 Task: Create in the project Trailblazer in Backlog an issue 'Create a new online platform for online fashion design courses with advanced virtual try-on and 3D modeling features', assign it to team member softage.1@softage.net and change the status to IN PROGRESS.
Action: Mouse moved to (77, 156)
Screenshot: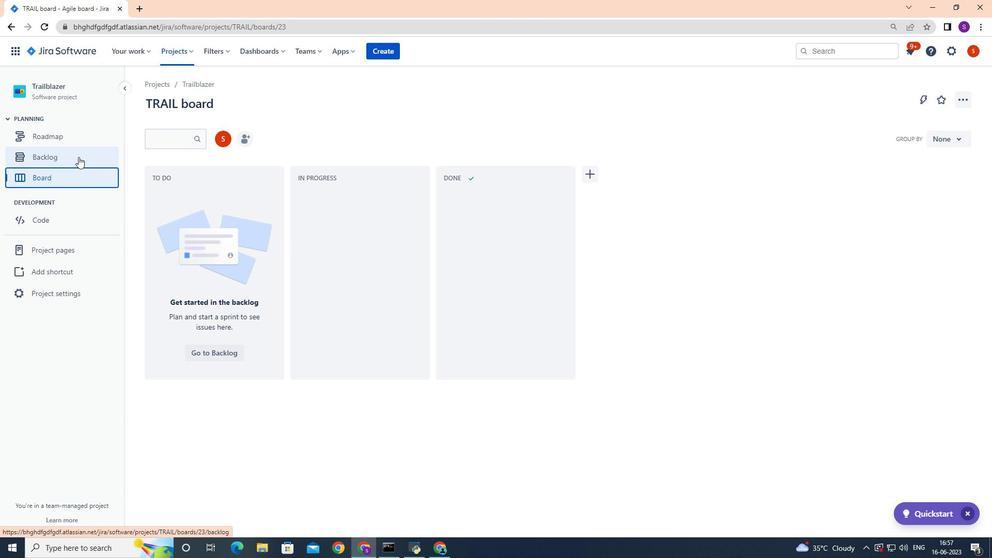 
Action: Mouse pressed left at (77, 156)
Screenshot: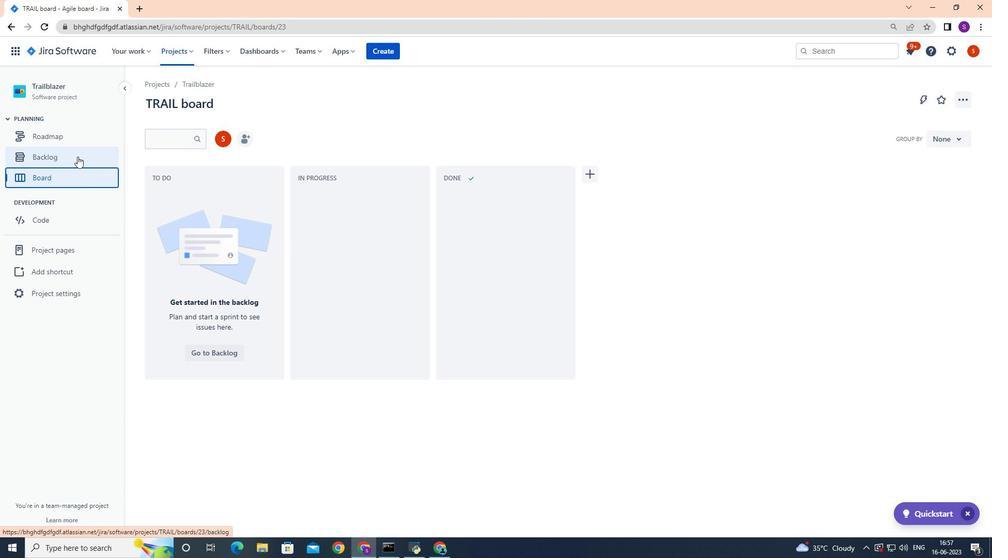 
Action: Mouse moved to (208, 209)
Screenshot: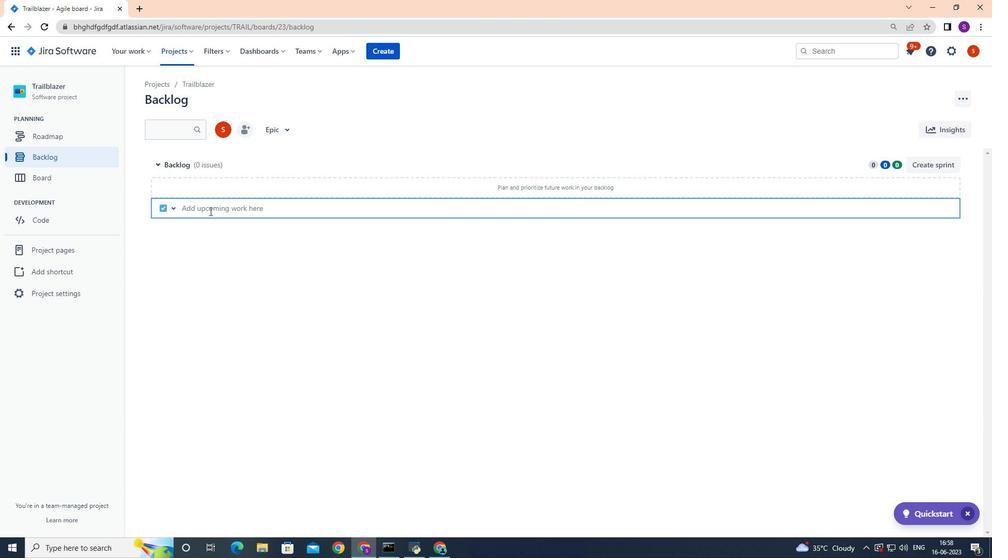 
Action: Mouse pressed left at (208, 209)
Screenshot: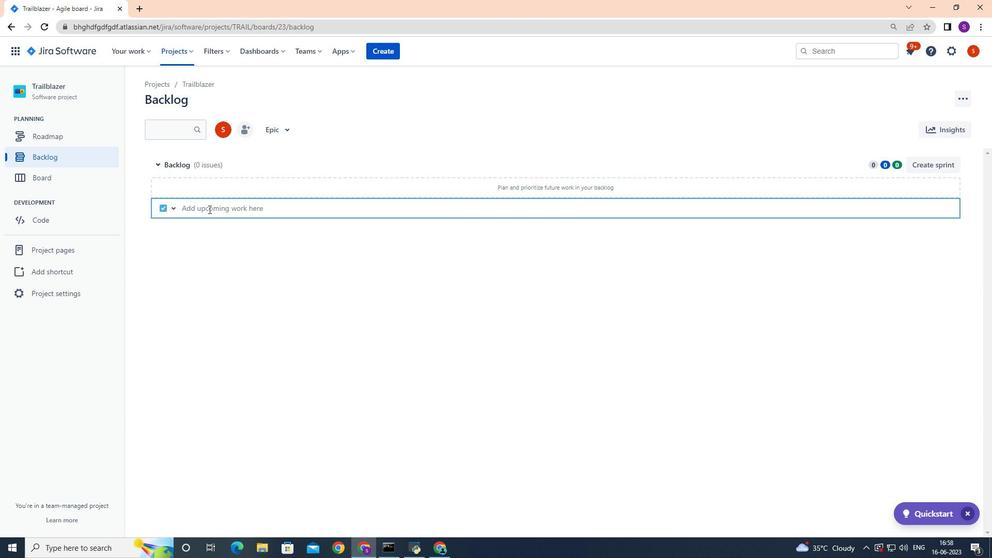 
Action: Mouse moved to (188, 255)
Screenshot: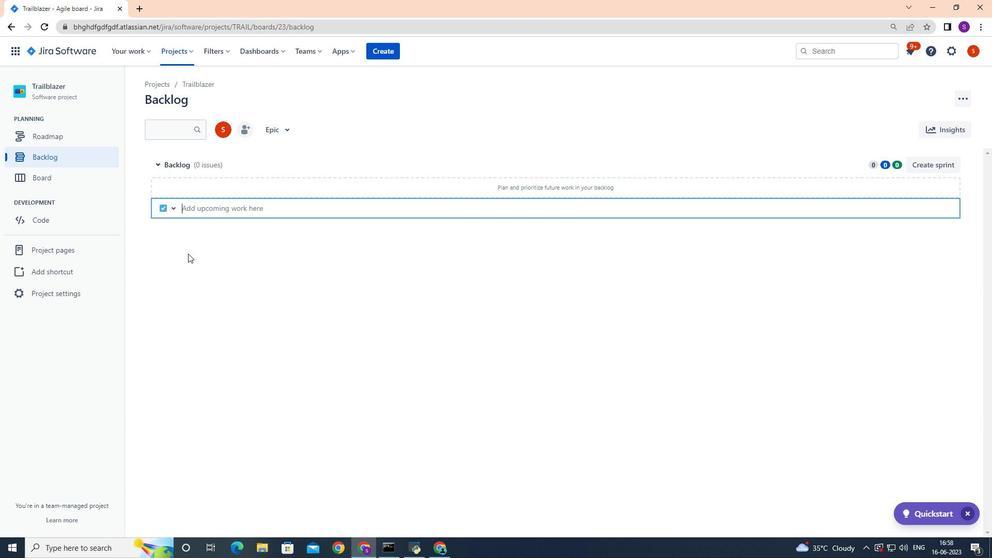
Action: Mouse pressed left at (188, 255)
Screenshot: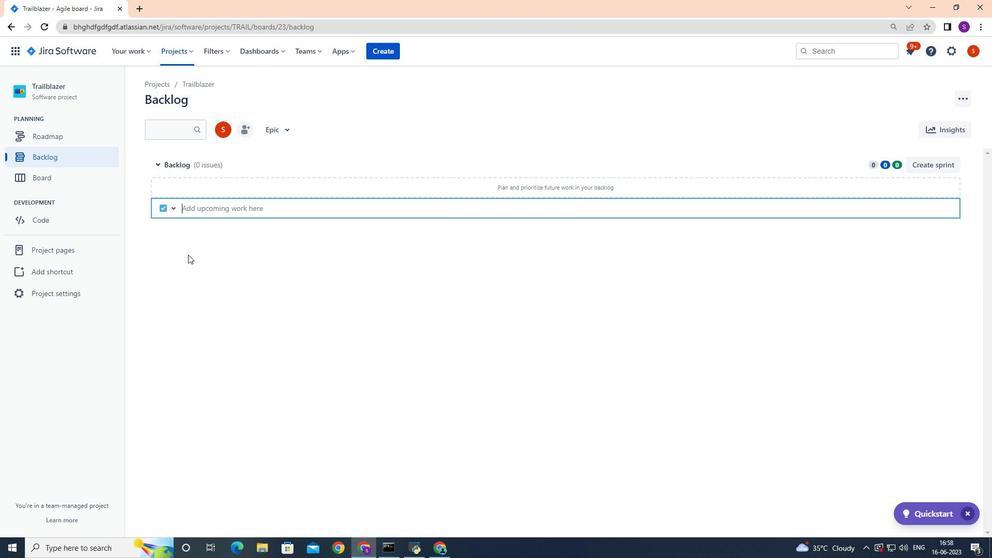 
Action: Mouse moved to (177, 206)
Screenshot: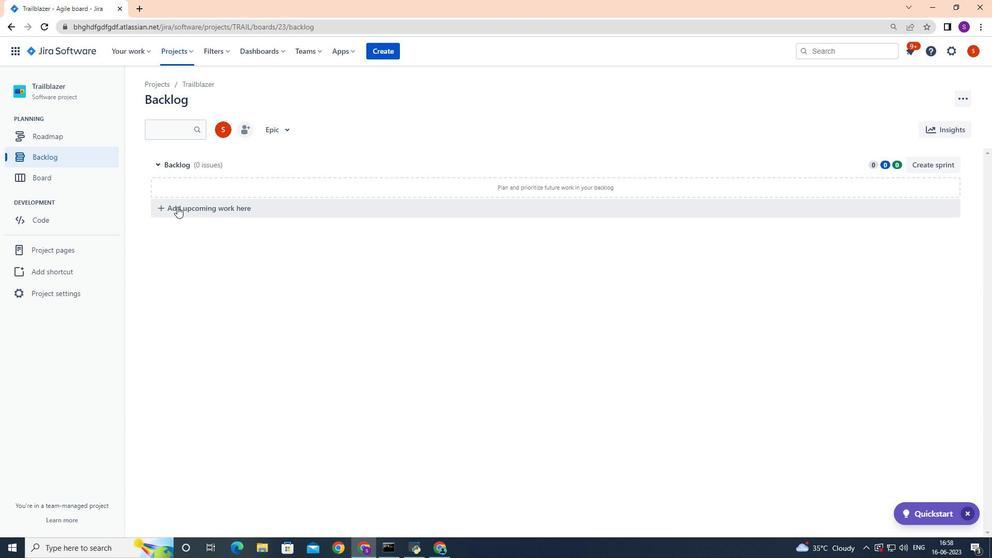 
Action: Mouse pressed left at (177, 206)
Screenshot: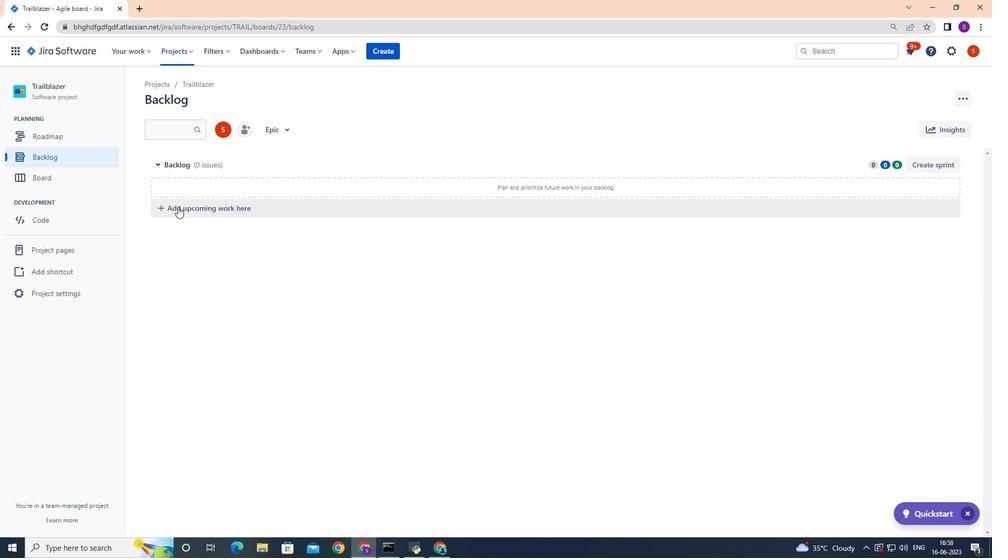 
Action: Mouse moved to (177, 206)
Screenshot: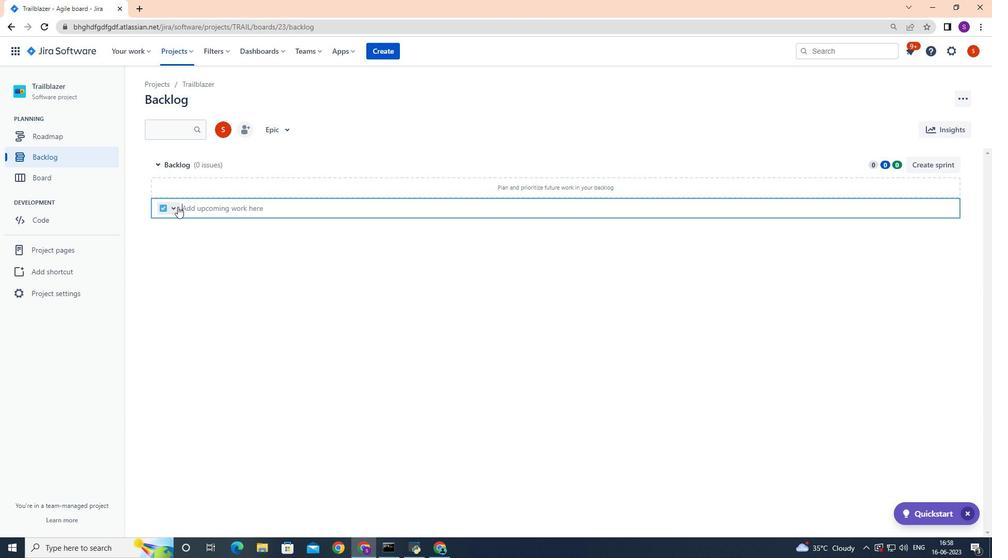 
Action: Key pressed <Key.shift>Create<Key.space>a<Key.space>new<Key.space>online<Key.space>platform<Key.space>for<Key.space>online<Key.space>fashion<Key.space>design<Key.space>courses<Key.space>with<Key.space>advanced<Key.space>virtual<Key.space>try-on<Key.space>and<Key.space>3<Key.shift>D<Key.space>modeling<Key.space>feature<Key.enter>
Screenshot: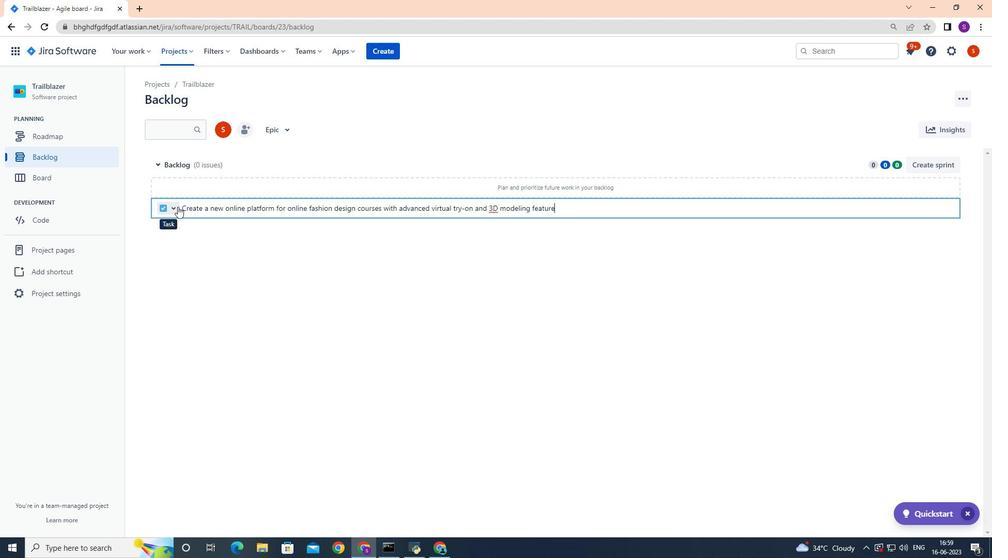 
Action: Mouse moved to (931, 186)
Screenshot: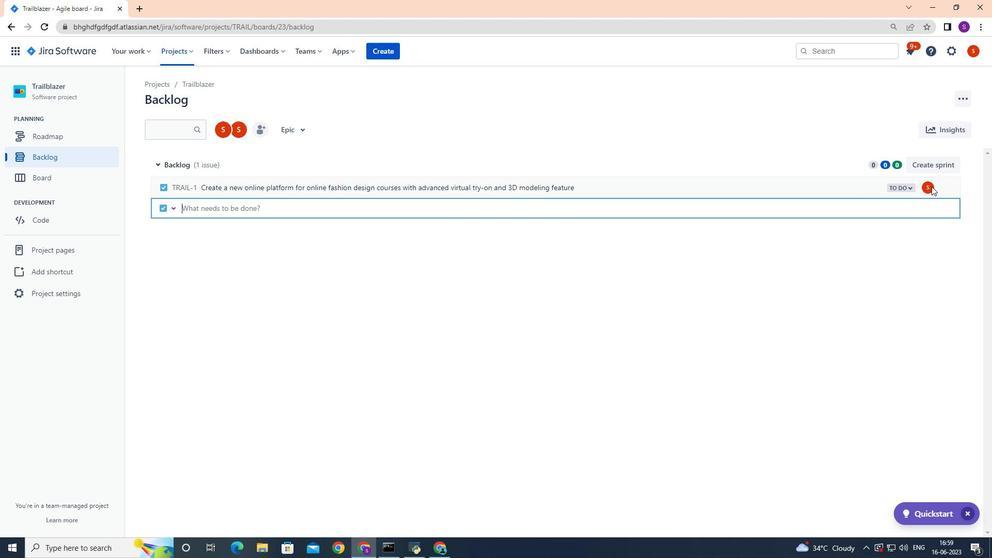 
Action: Mouse pressed left at (931, 186)
Screenshot: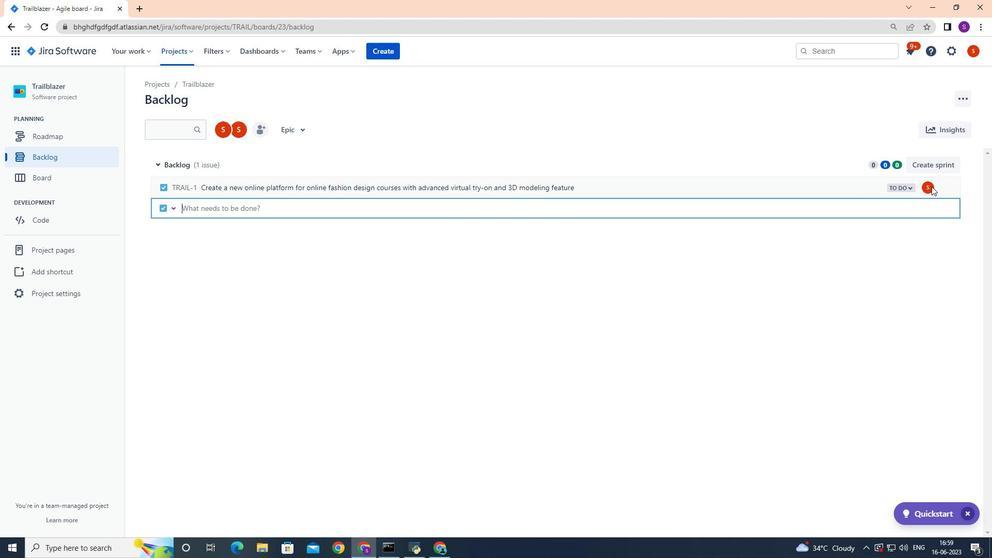 
Action: Mouse pressed left at (931, 186)
Screenshot: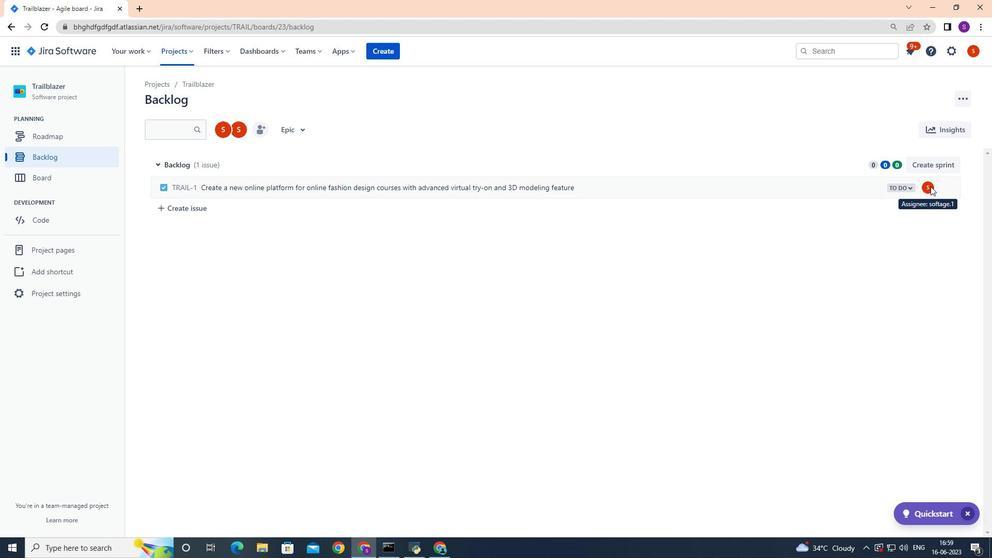 
Action: Mouse moved to (815, 186)
Screenshot: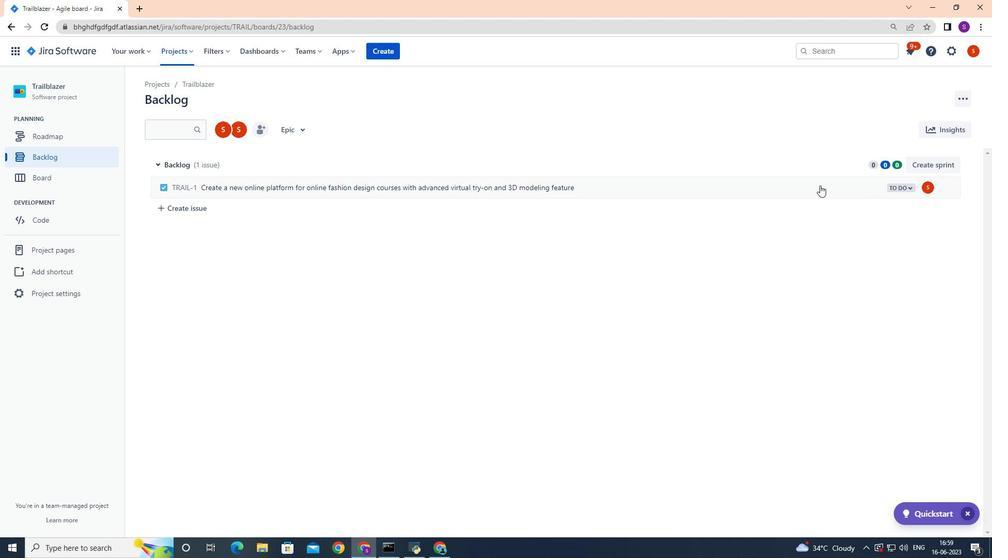 
Action: Mouse pressed left at (815, 186)
Screenshot: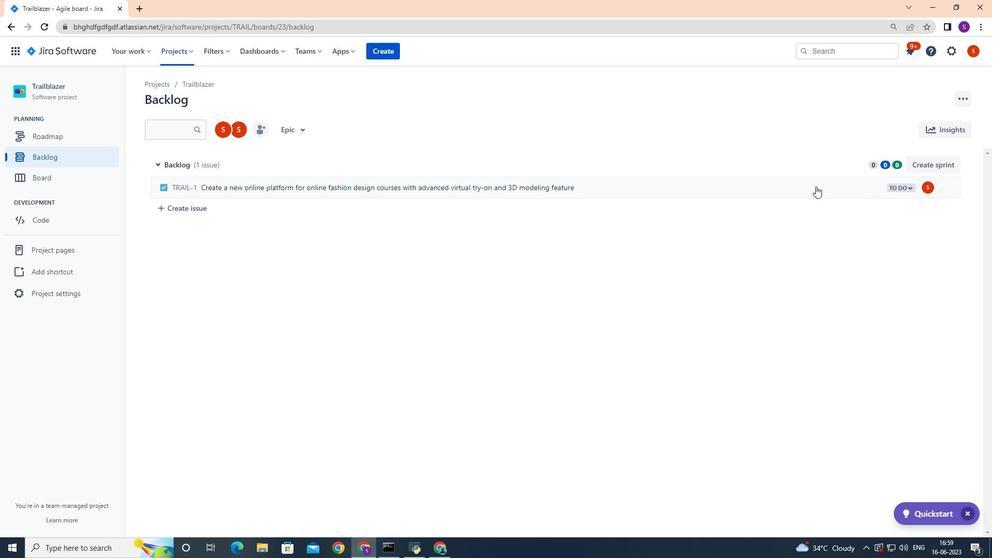 
Action: Mouse moved to (703, 188)
Screenshot: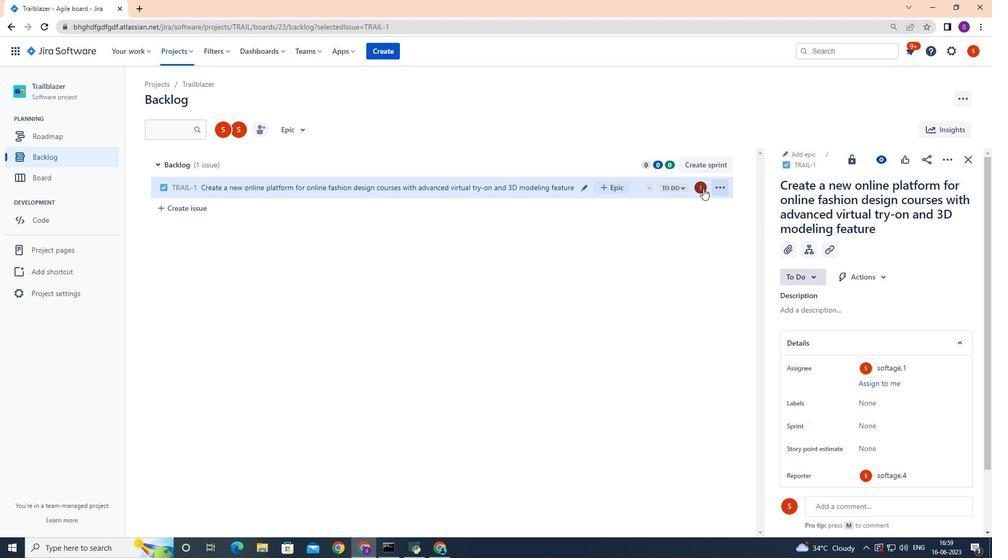 
Action: Mouse pressed left at (703, 188)
Screenshot: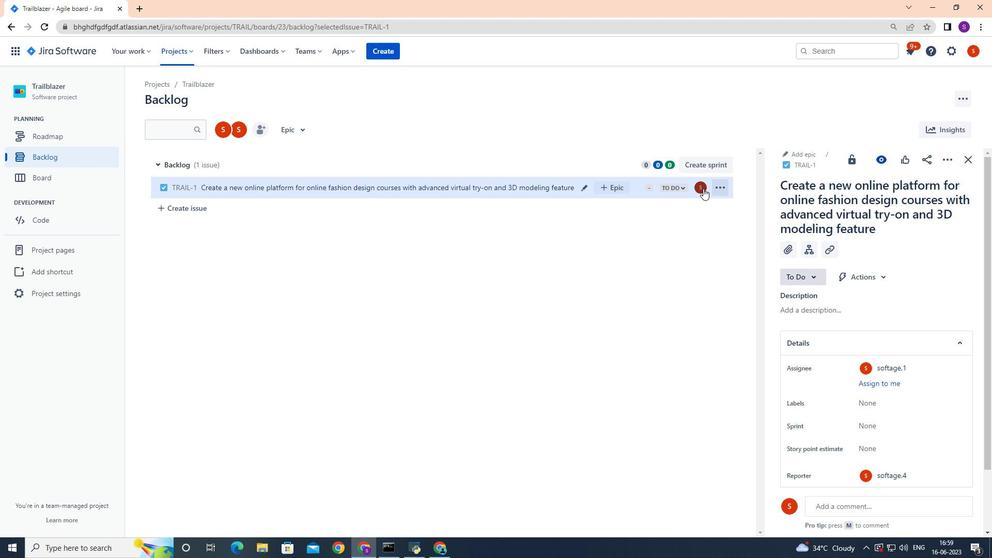 
Action: Mouse moved to (674, 213)
Screenshot: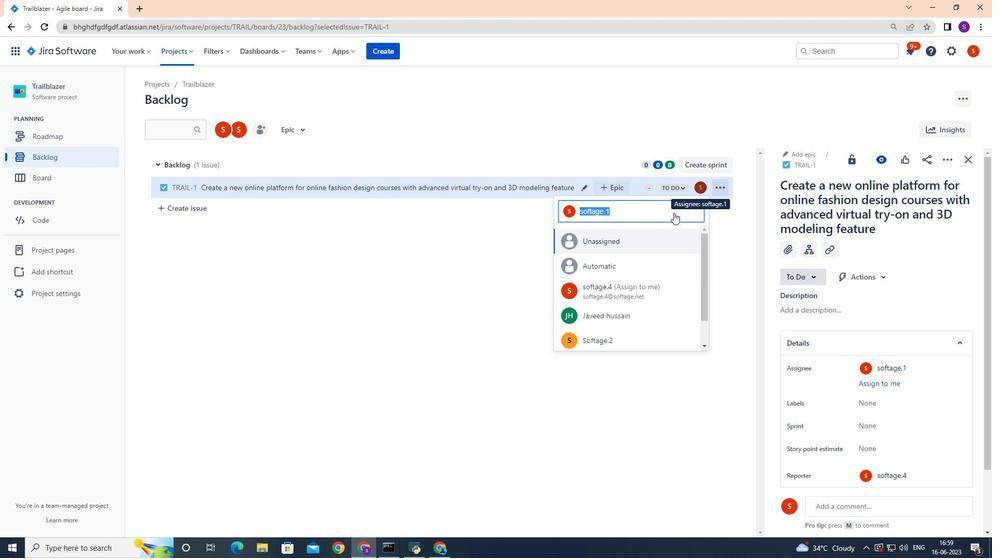 
Action: Key pressed softage.1
Screenshot: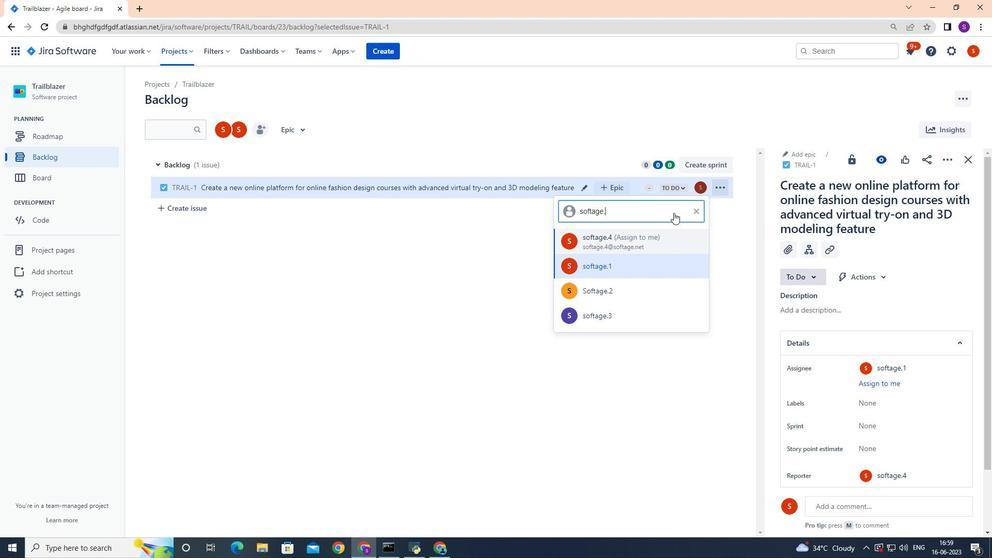 
Action: Mouse moved to (636, 264)
Screenshot: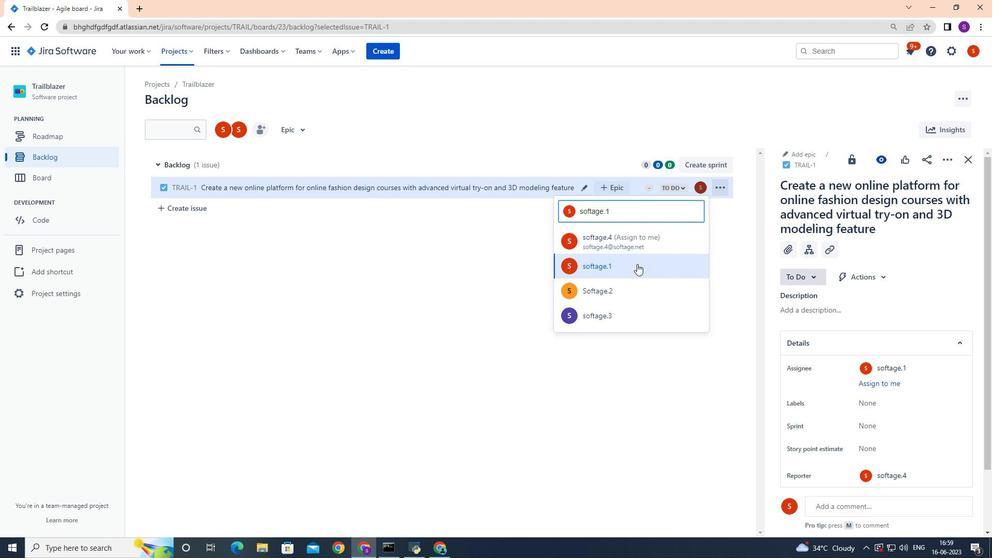 
Action: Mouse pressed left at (636, 264)
Screenshot: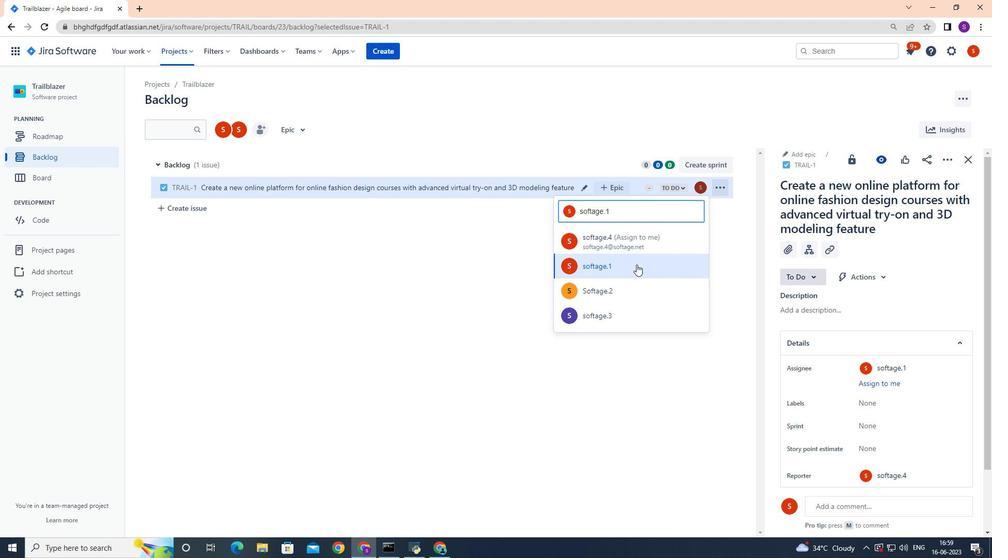 
Action: Mouse moved to (682, 187)
Screenshot: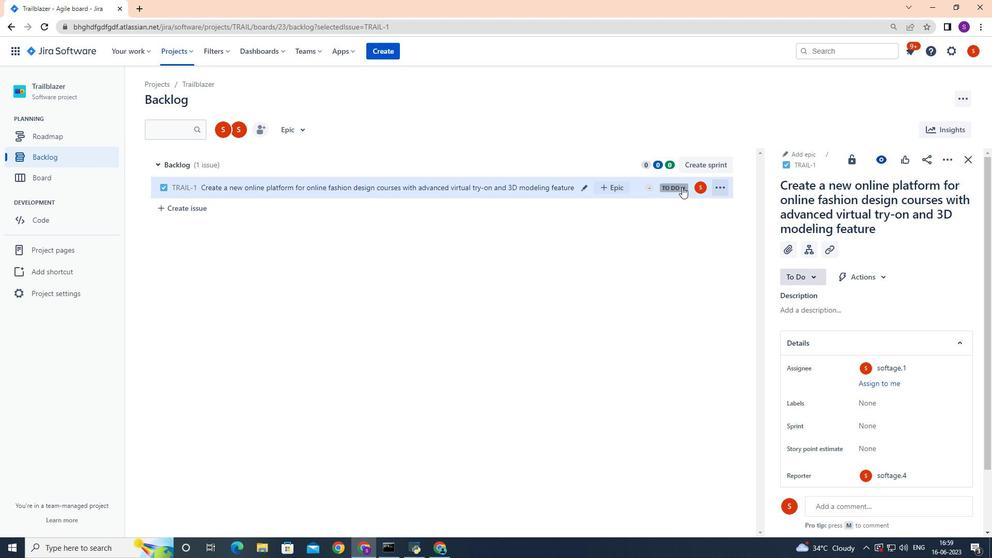 
Action: Mouse pressed left at (682, 187)
Screenshot: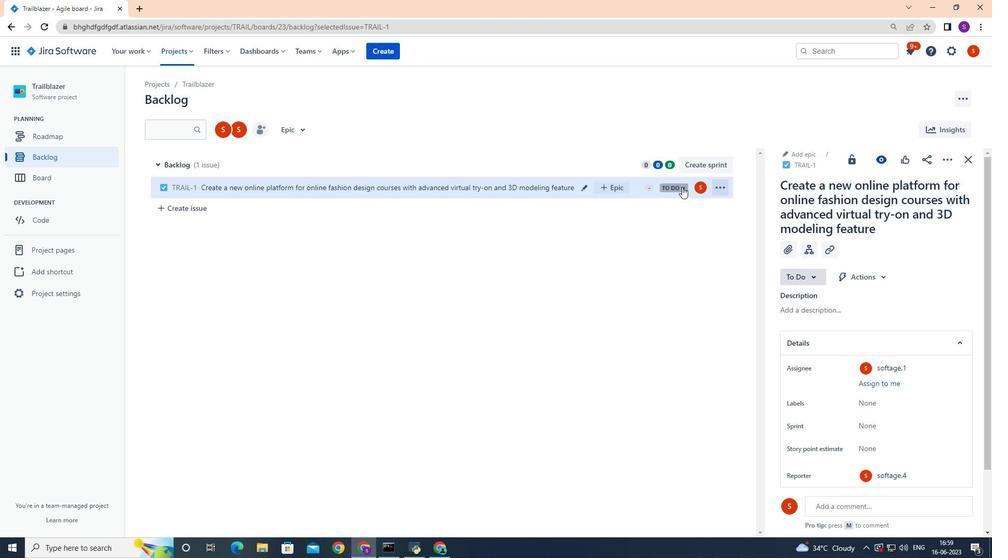 
Action: Mouse moved to (677, 209)
Screenshot: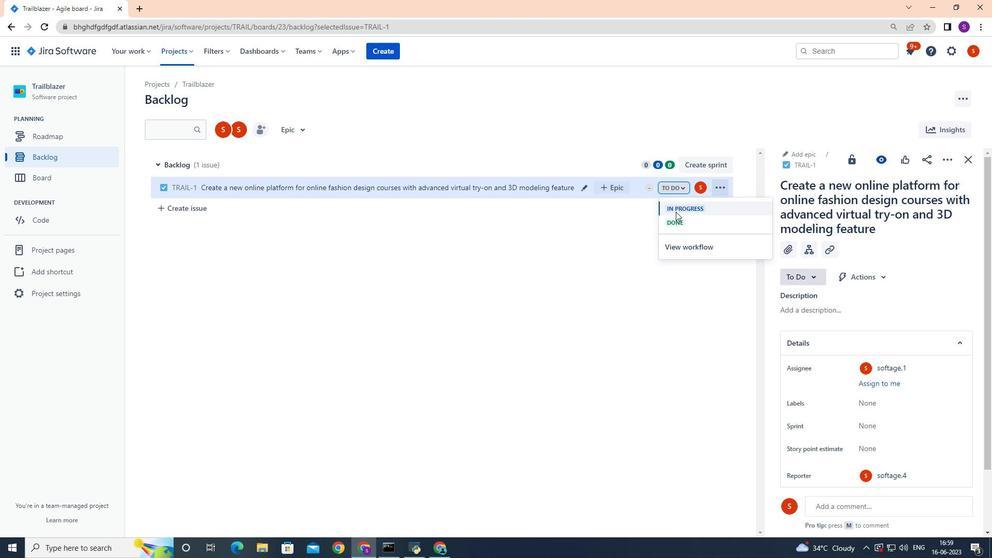 
Action: Mouse pressed left at (677, 209)
Screenshot: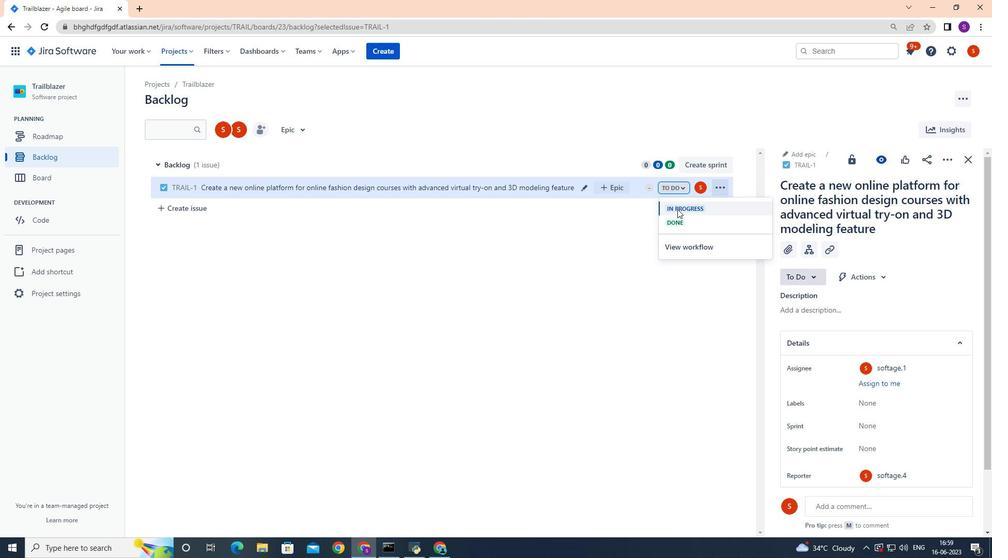 
Action: Mouse moved to (648, 241)
Screenshot: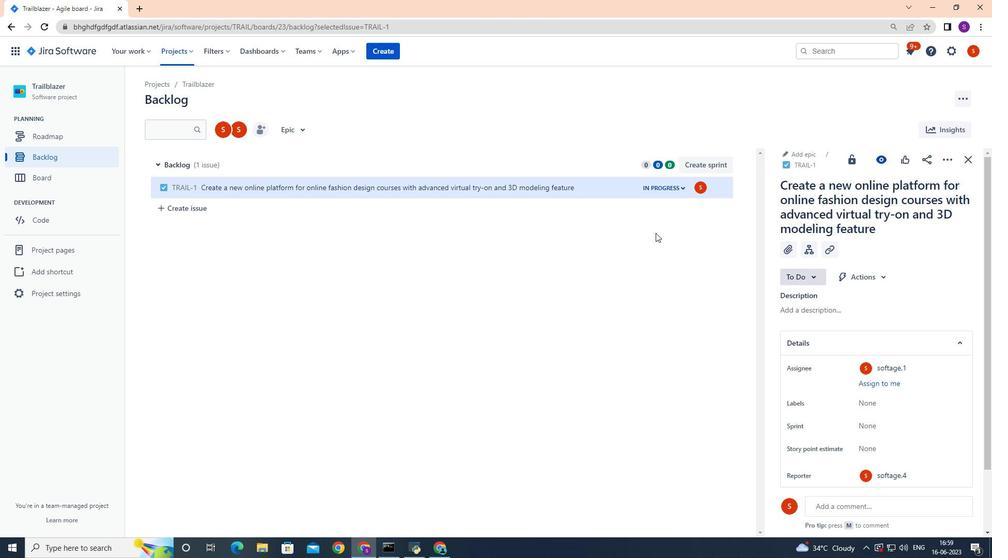 
